 Task: Create List Crisis Management in Board Branding Strategy to Workspace Human Resources Information Systems. Create List Business Continuity in Board Email A/B Testing to Workspace Human Resources Information Systems. Create List Disaster Recovery in Board Email Marketing Campaign Strategy and Execution to Workspace Human Resources Information Systems
Action: Mouse moved to (204, 140)
Screenshot: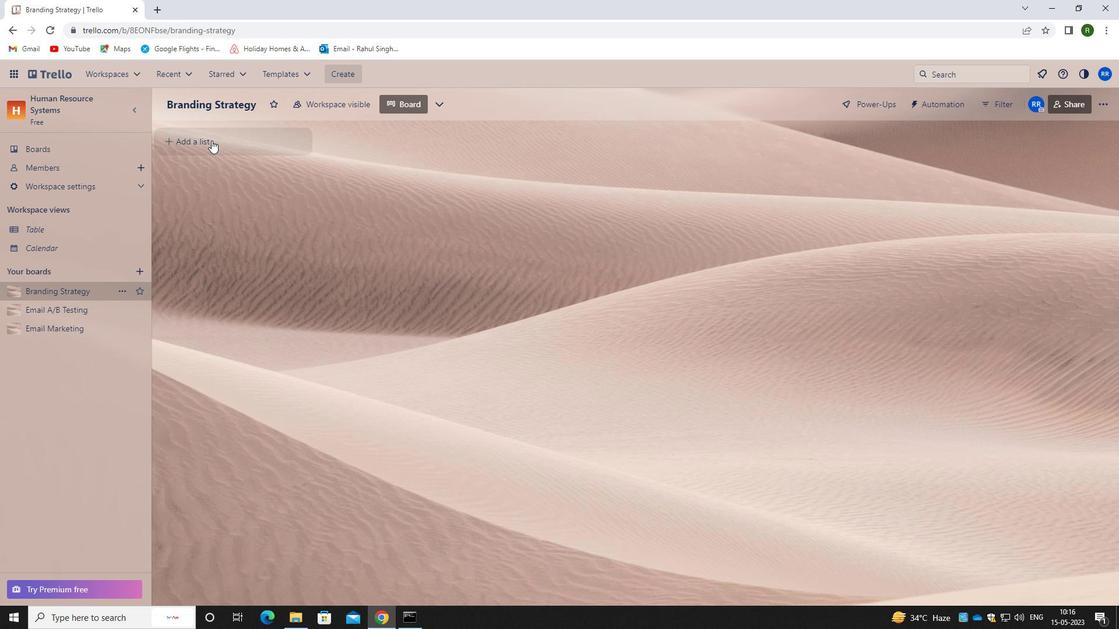 
Action: Mouse pressed left at (204, 140)
Screenshot: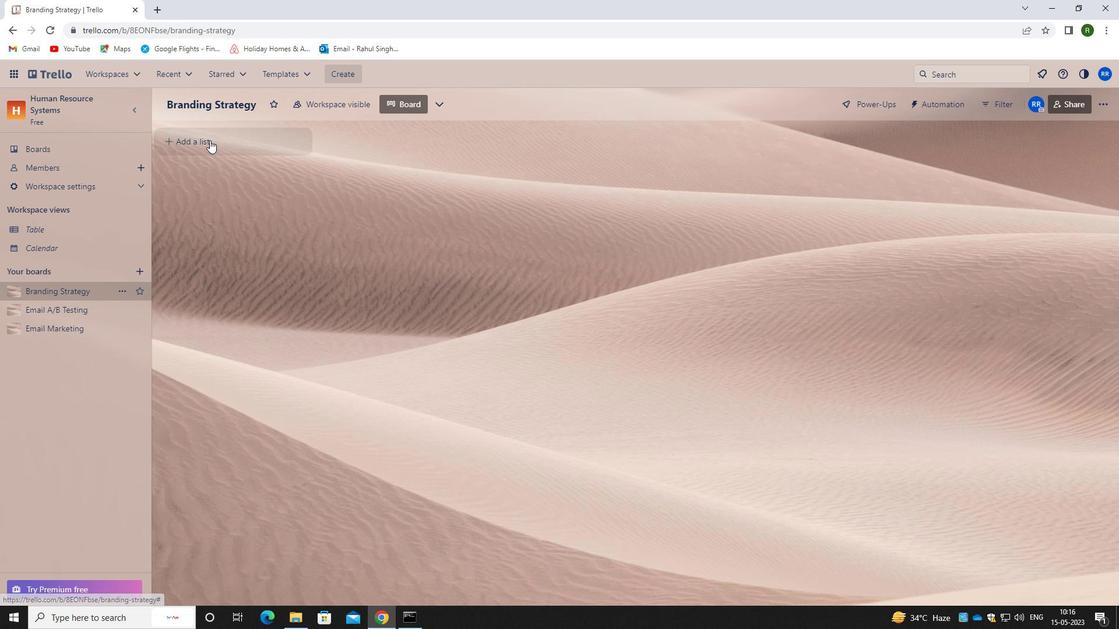 
Action: Mouse moved to (214, 141)
Screenshot: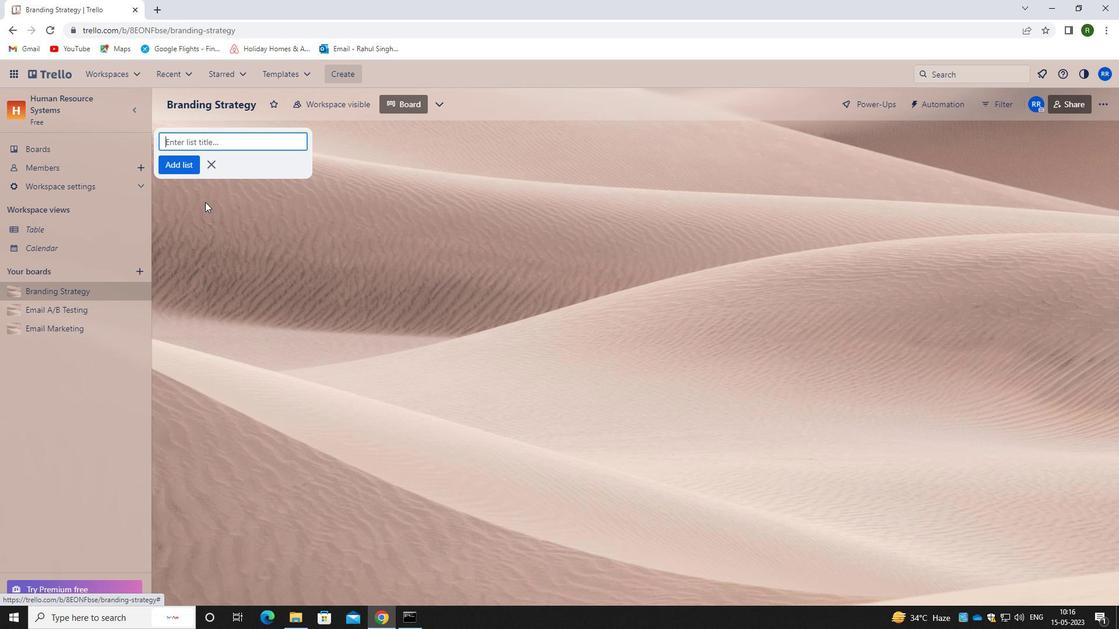 
Action: Key pressed <Key.caps_lock><Key.caps_lock>c<Key.caps_lock>risis<Key.backspace><Key.backspace><Key.backspace><Key.backspace><Key.backspace><Key.backspace>c<Key.caps_lock>risis<Key.space><Key.caps_lock>m<Key.caps_lock>anagement<Key.space>
Screenshot: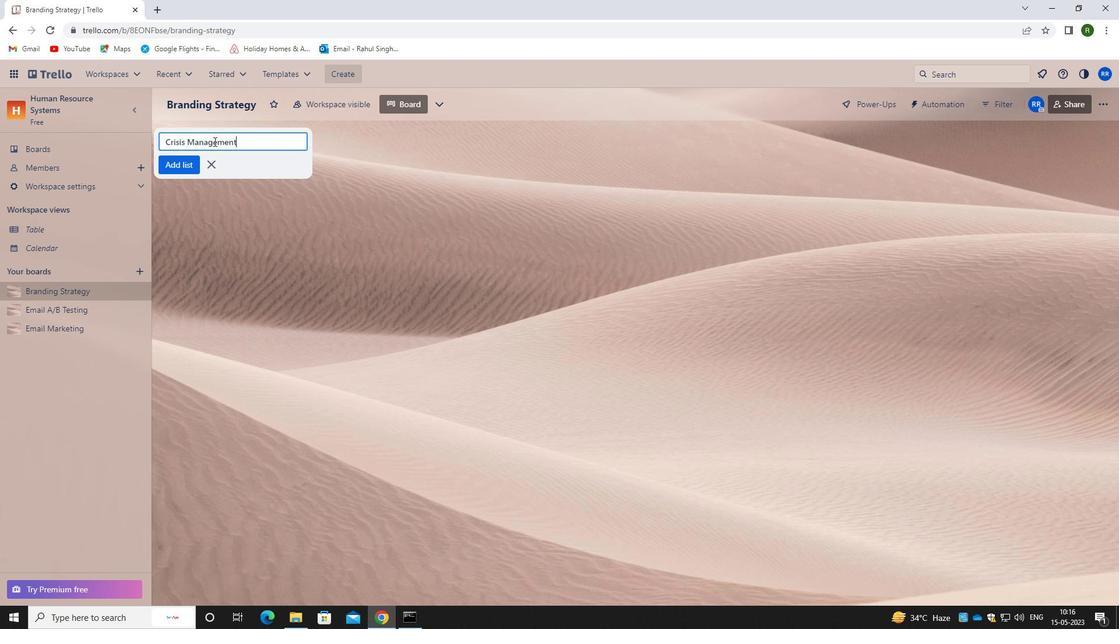 
Action: Mouse moved to (177, 166)
Screenshot: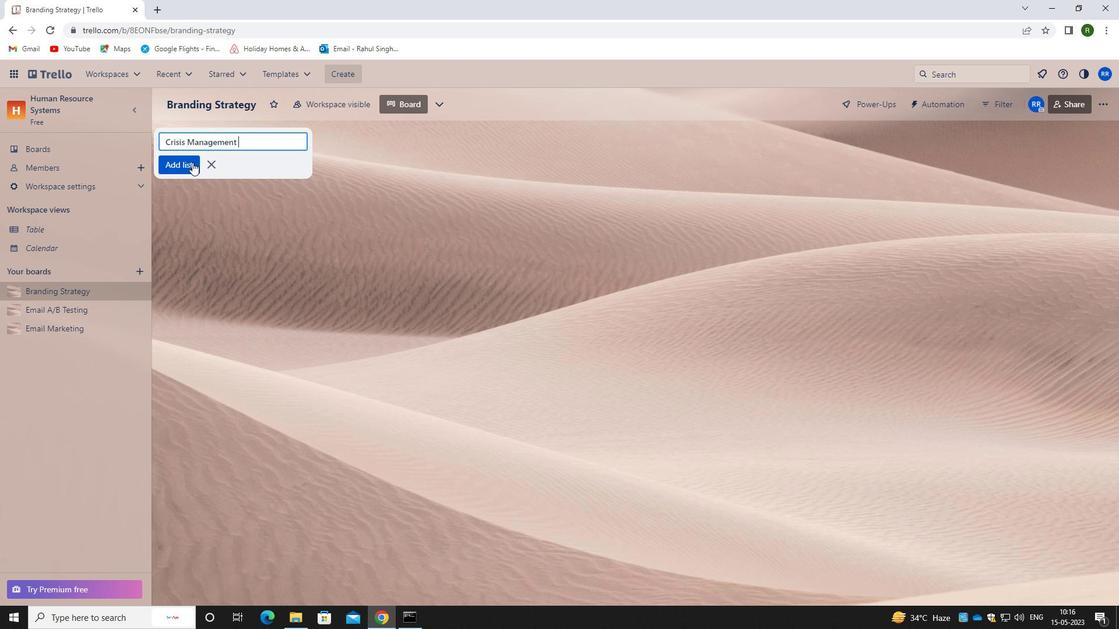
Action: Mouse pressed left at (177, 166)
Screenshot: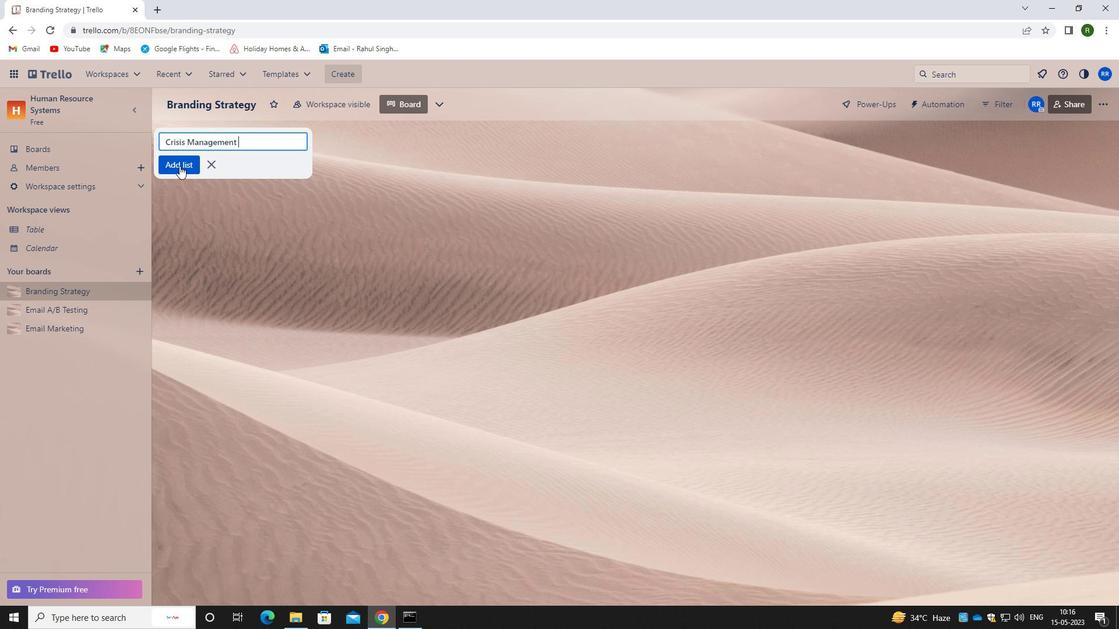
Action: Mouse moved to (69, 310)
Screenshot: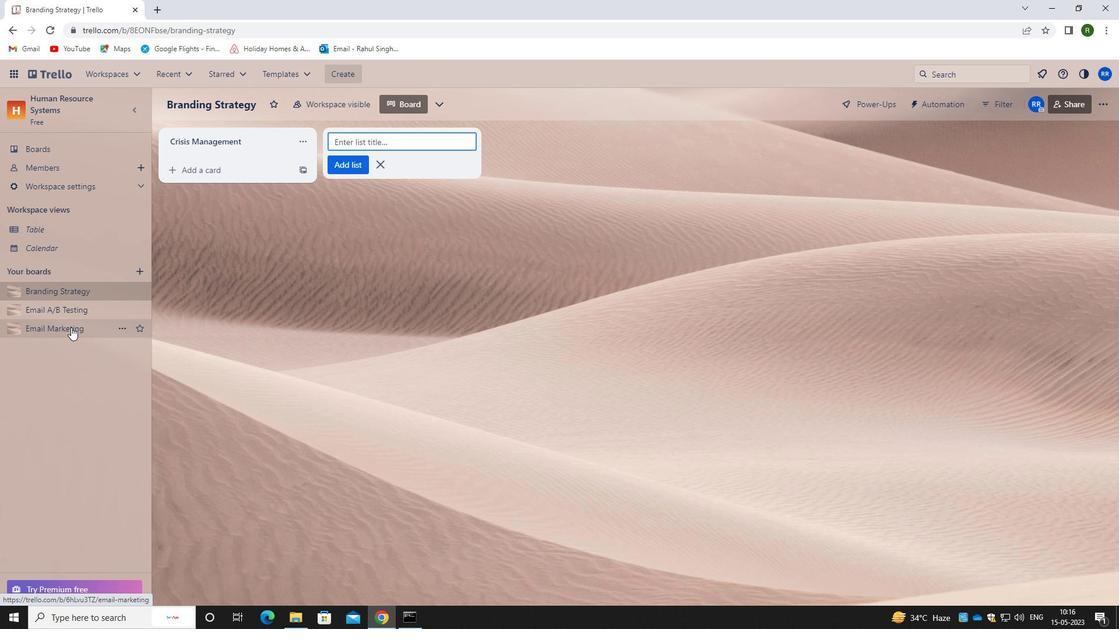 
Action: Mouse pressed left at (69, 310)
Screenshot: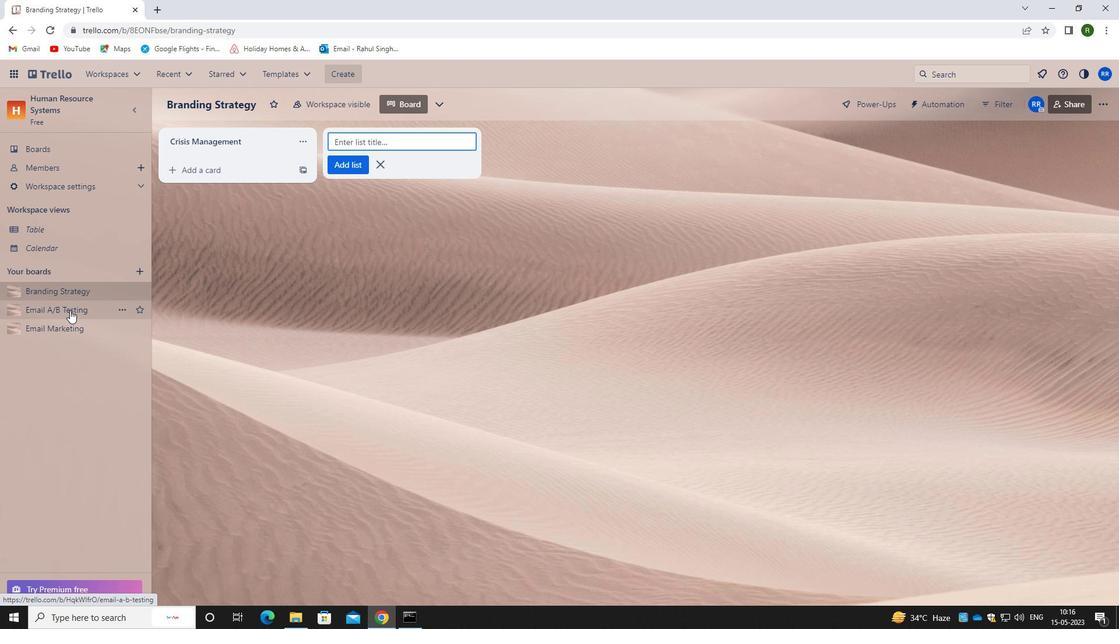 
Action: Mouse moved to (190, 134)
Screenshot: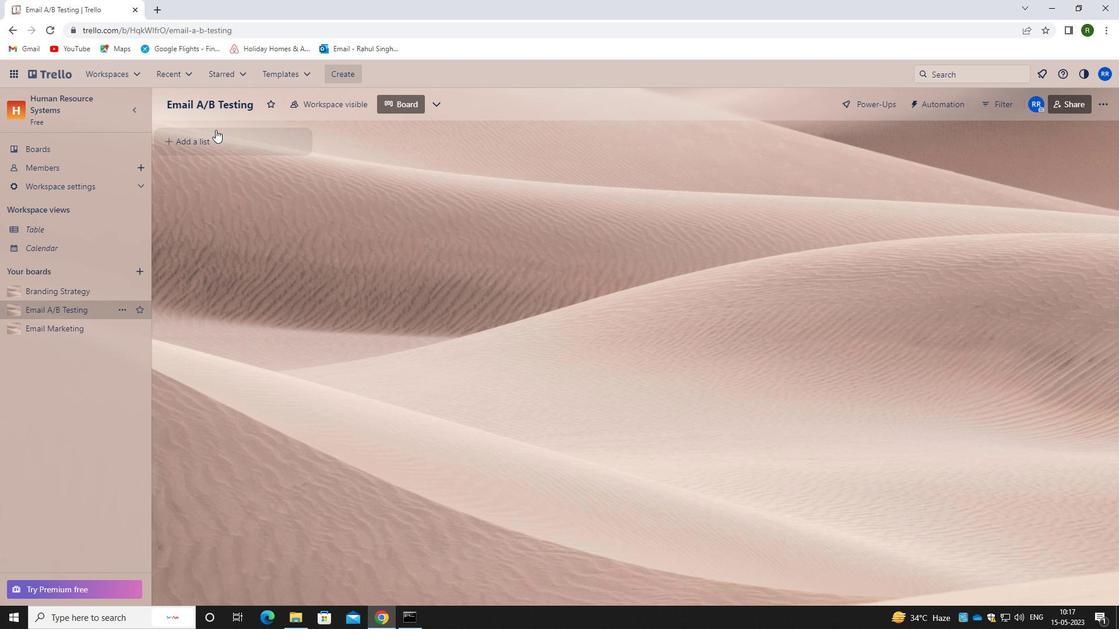 
Action: Mouse pressed left at (190, 134)
Screenshot: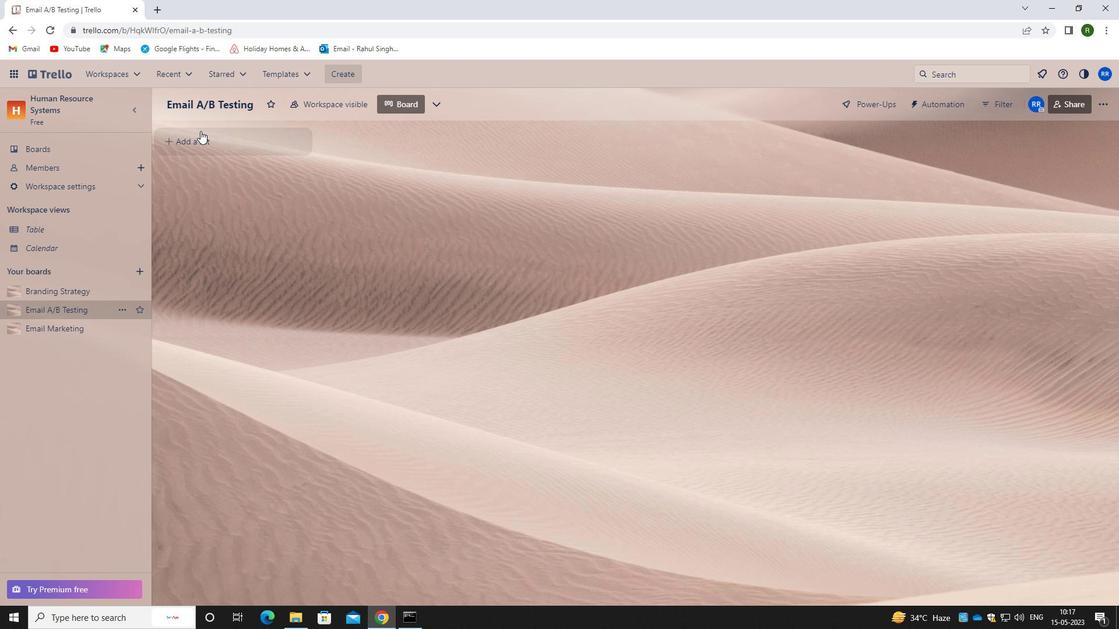 
Action: Mouse moved to (204, 143)
Screenshot: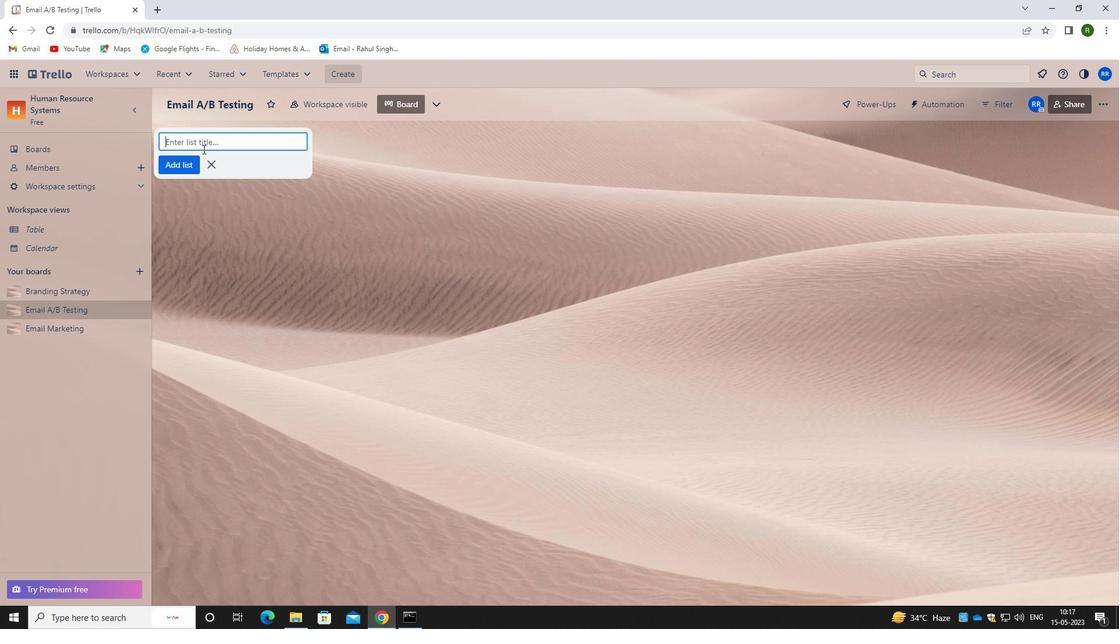 
Action: Key pressed <Key.caps_lock>B<Key.caps_lock>usiness<Key.space><Key.caps_lock>c<Key.caps_lock>ontinity
Screenshot: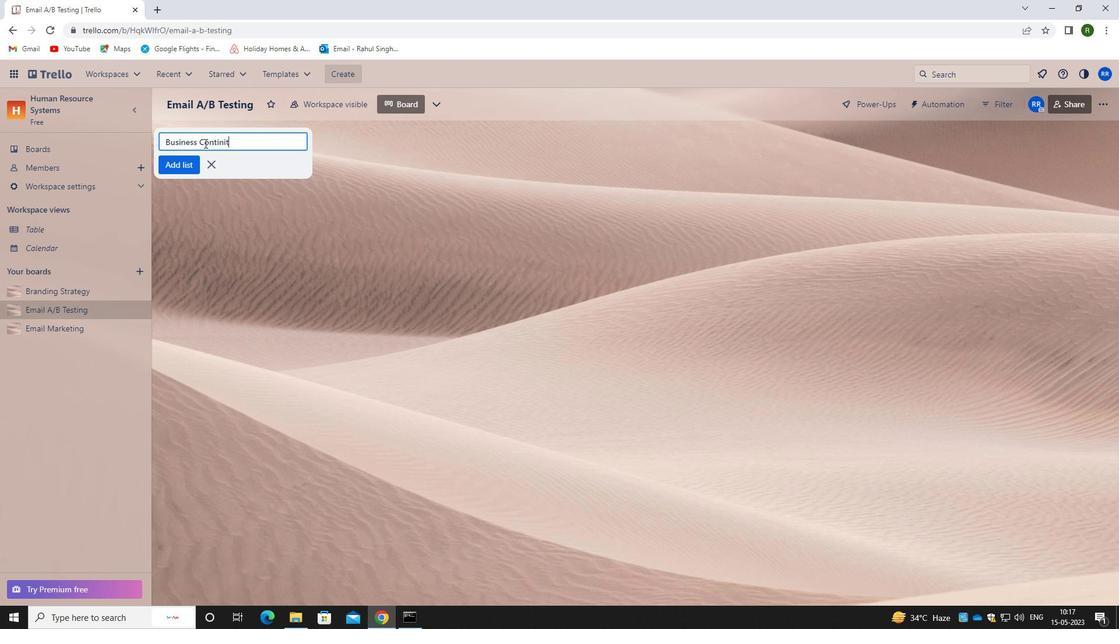 
Action: Mouse moved to (191, 161)
Screenshot: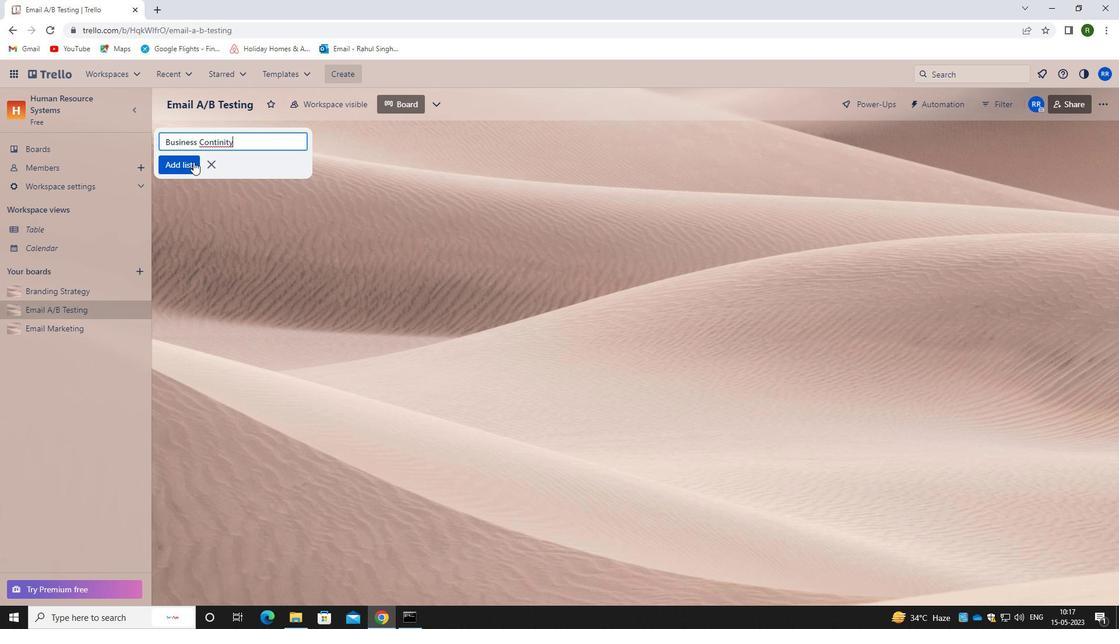 
Action: Mouse pressed left at (191, 161)
Screenshot: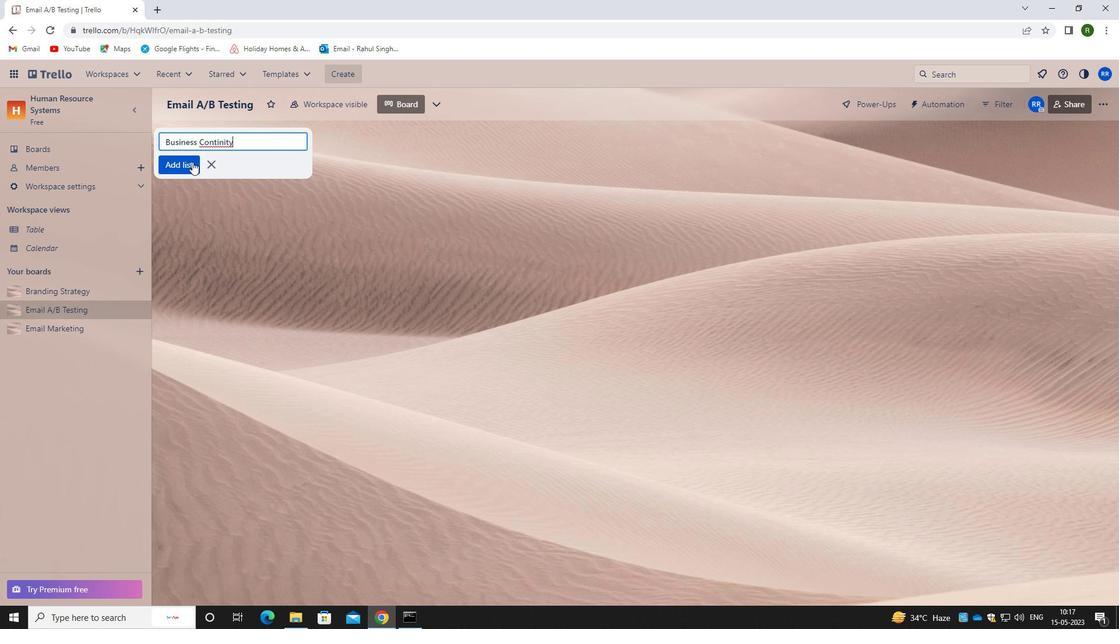 
Action: Mouse moved to (72, 328)
Screenshot: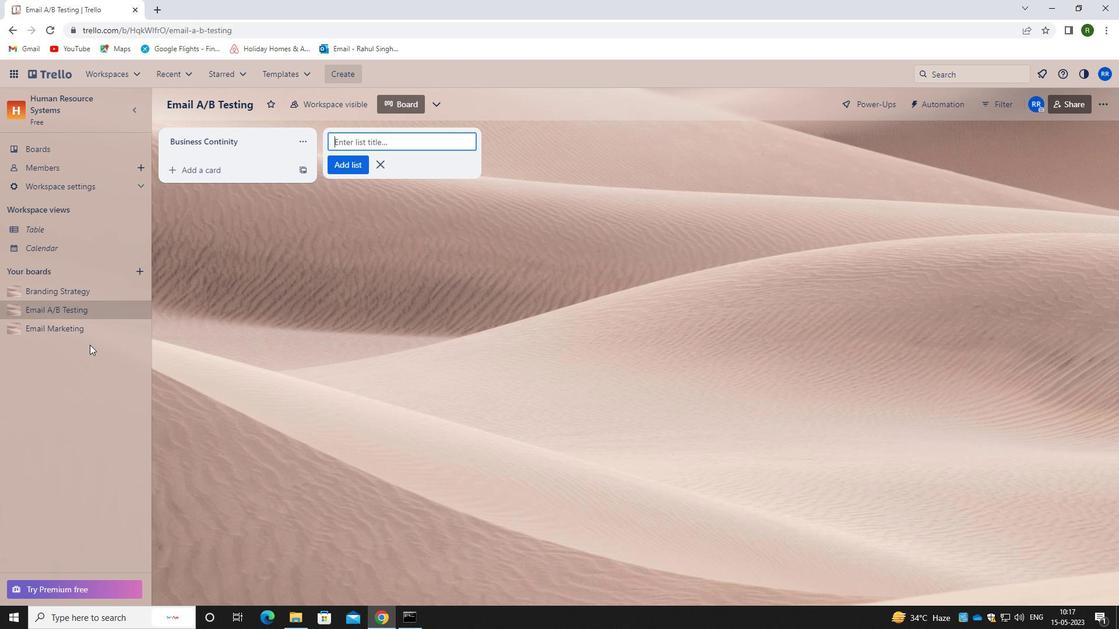 
Action: Mouse pressed left at (72, 328)
Screenshot: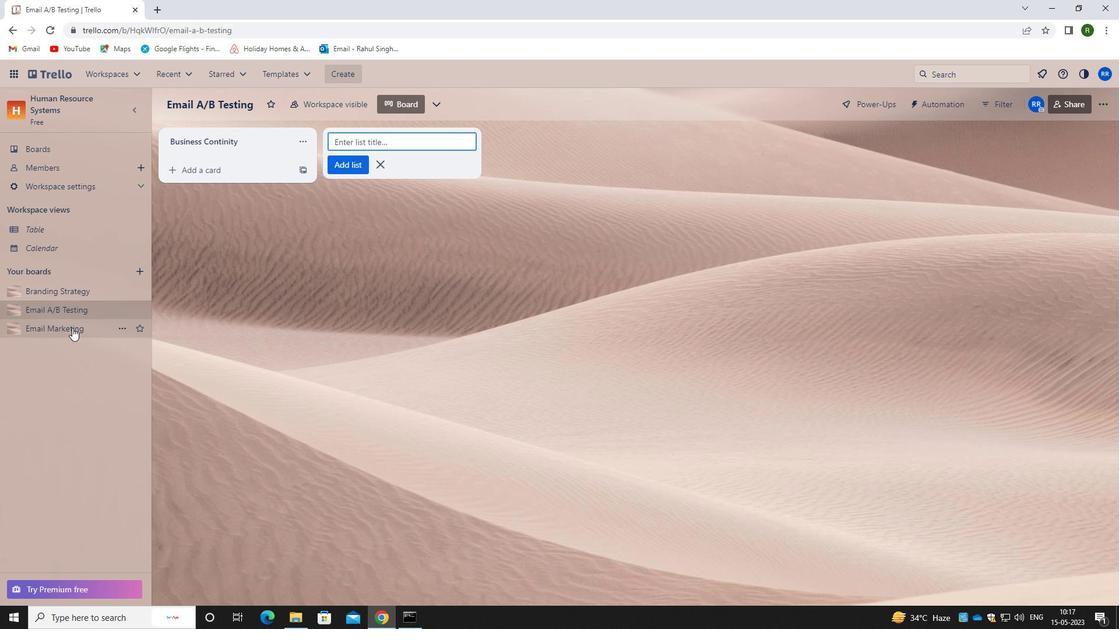 
Action: Mouse moved to (179, 141)
Screenshot: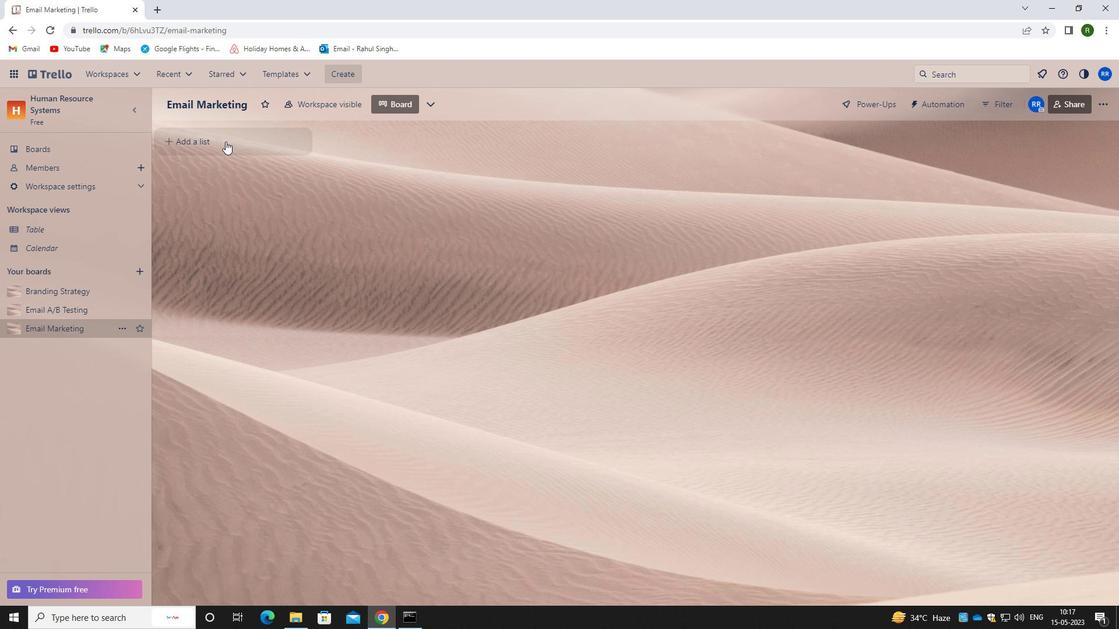
Action: Mouse pressed left at (179, 141)
Screenshot: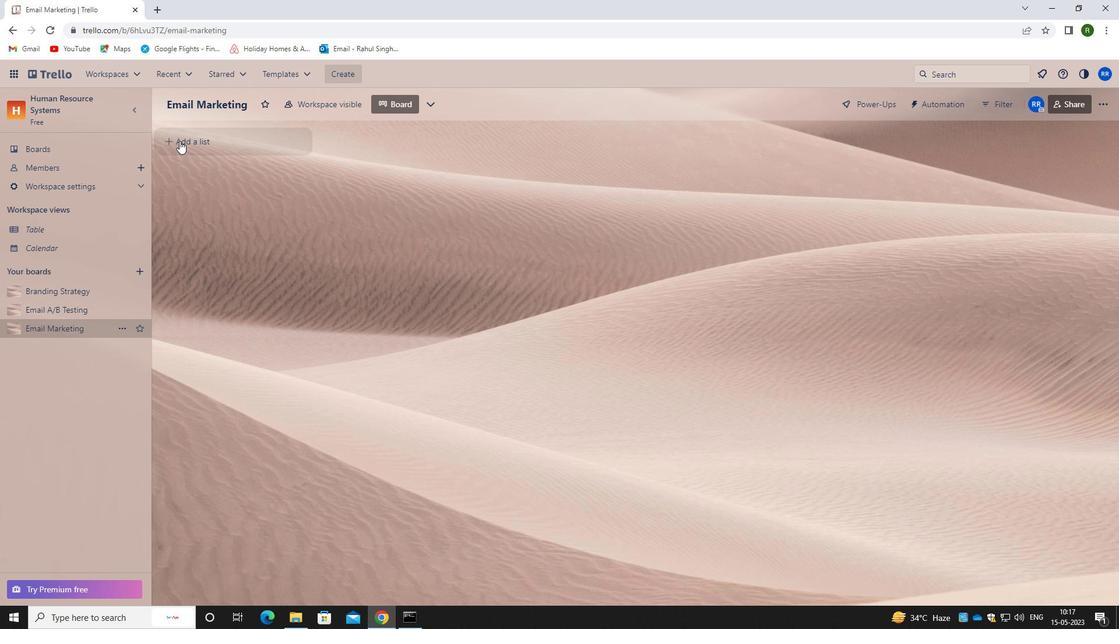 
Action: Mouse moved to (208, 141)
Screenshot: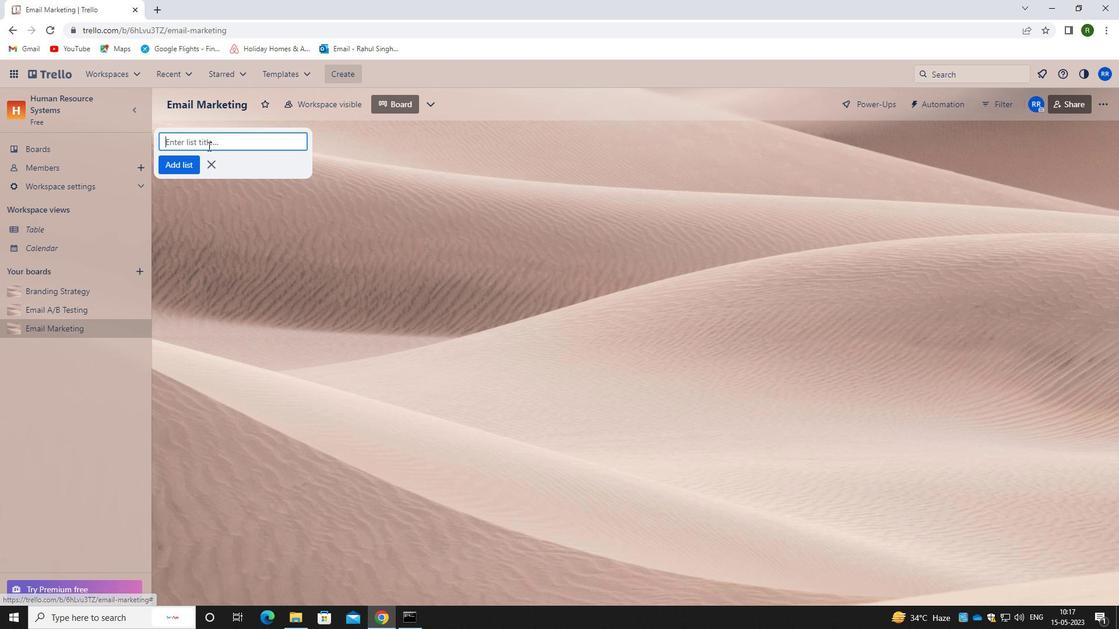 
Action: Key pressed <Key.caps_lock>d<Key.caps_lock>isaster<Key.space><Key.caps_lock>r<Key.caps_lock>ecovery
Screenshot: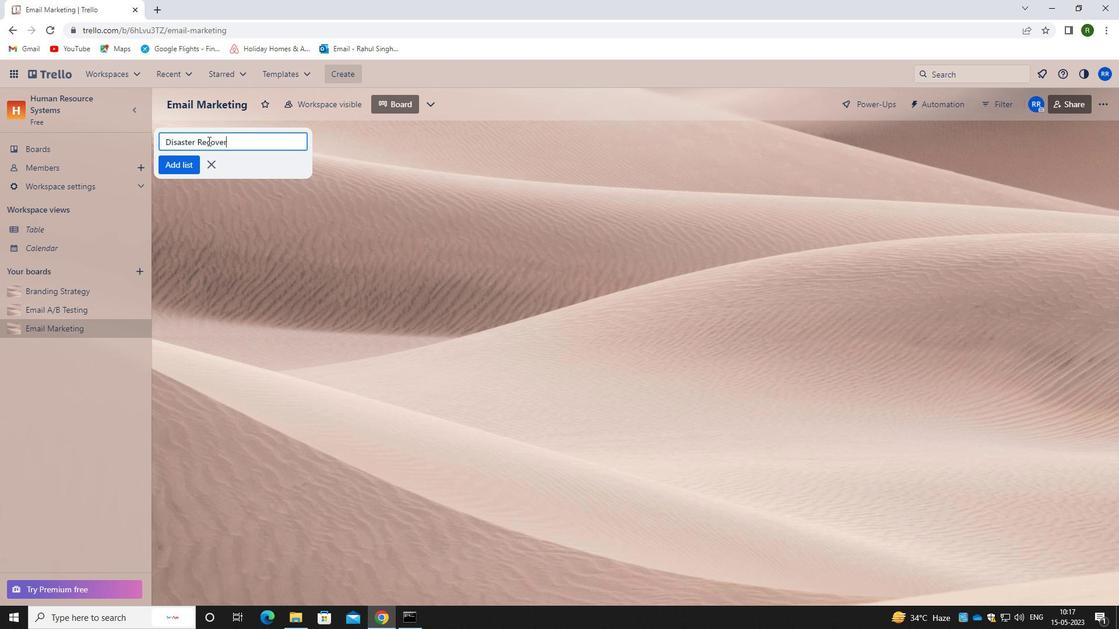 
Action: Mouse moved to (181, 158)
Screenshot: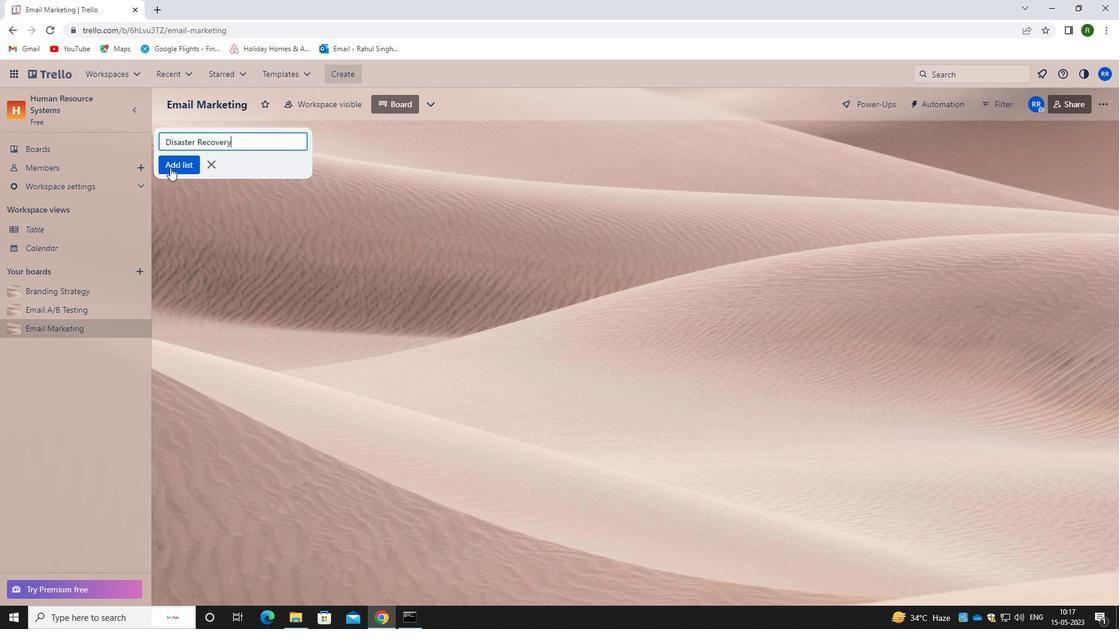 
Action: Mouse pressed left at (181, 158)
Screenshot: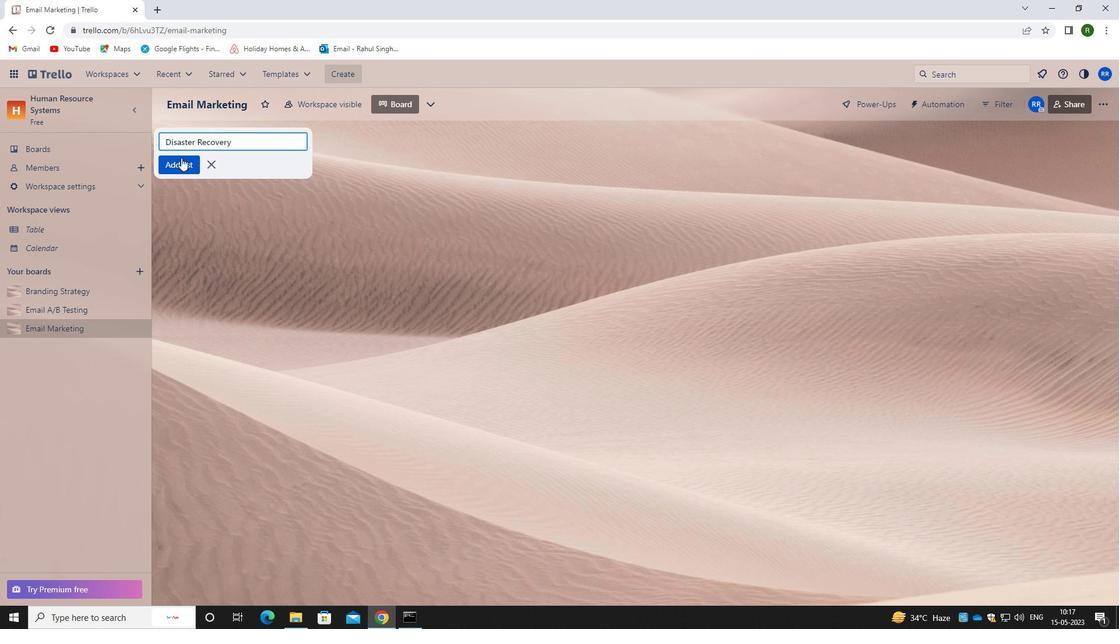 
Action: Mouse moved to (236, 276)
Screenshot: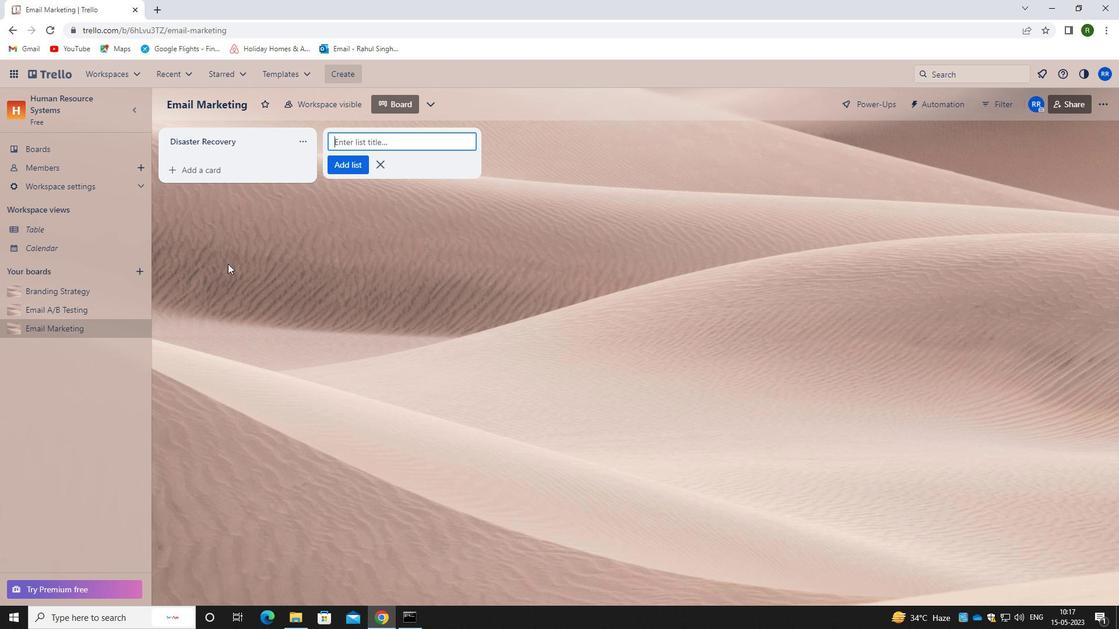 
Action: Mouse pressed left at (236, 276)
Screenshot: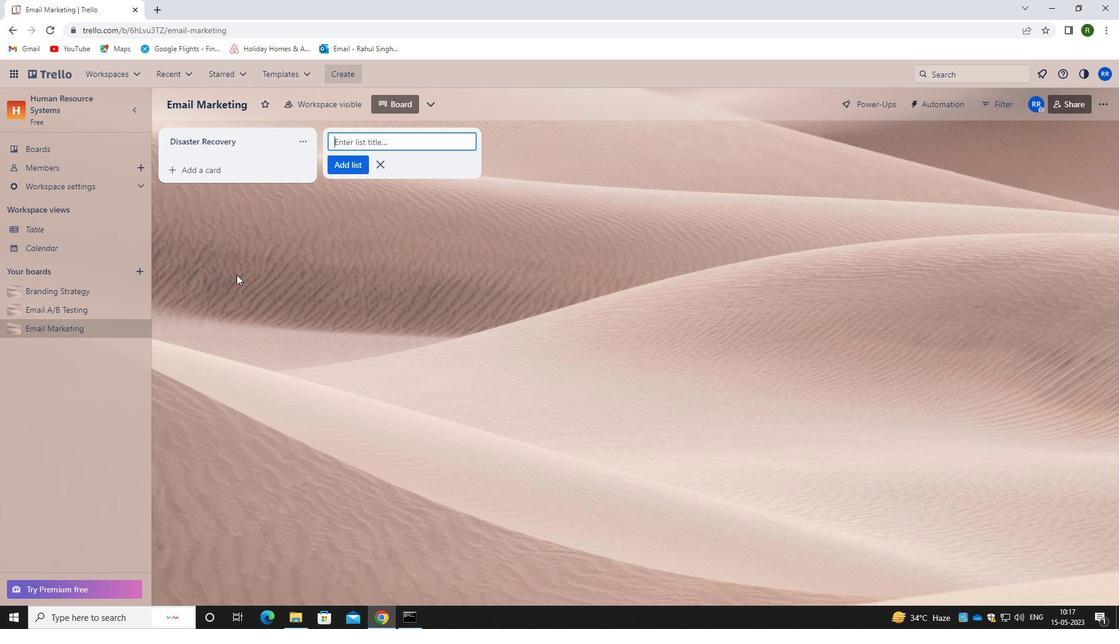 
Action: Mouse moved to (221, 276)
Screenshot: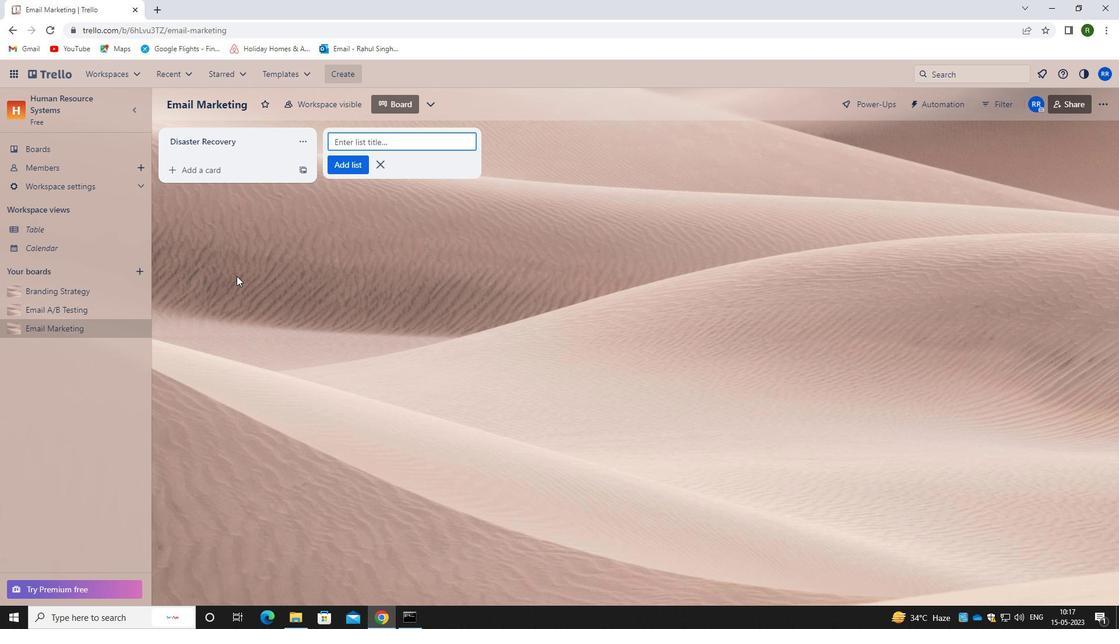 
